 Task: Check for slow and disabled add-ins in Microsoft Outlook.
Action: Mouse moved to (39, 23)
Screenshot: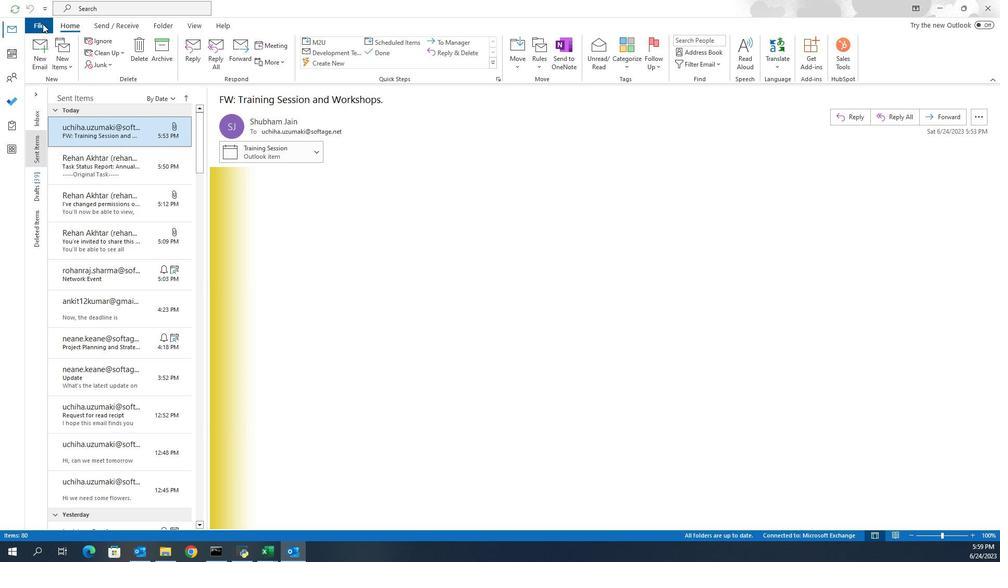 
Action: Mouse pressed left at (39, 23)
Screenshot: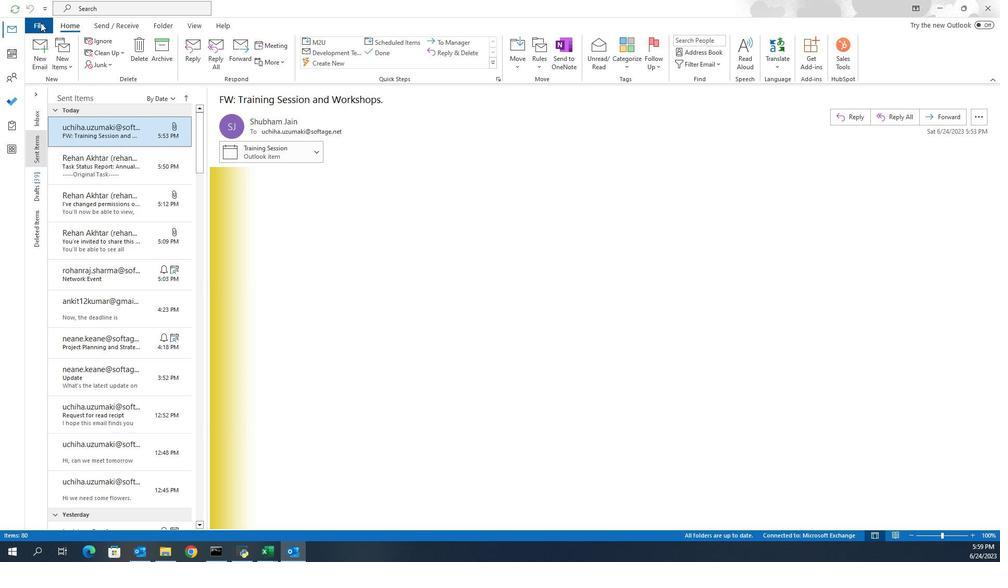 
Action: Mouse moved to (125, 314)
Screenshot: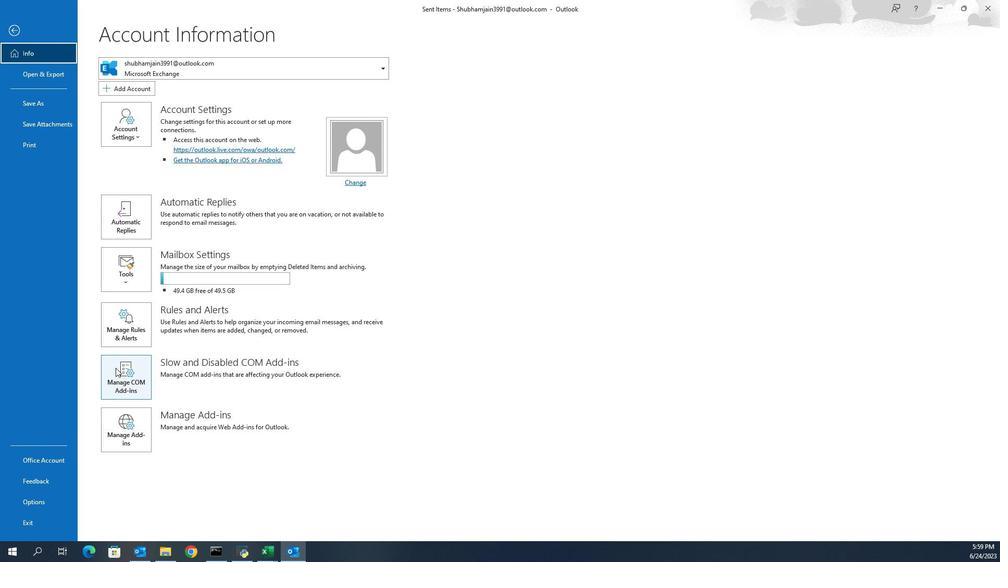 
Action: Mouse pressed left at (125, 314)
Screenshot: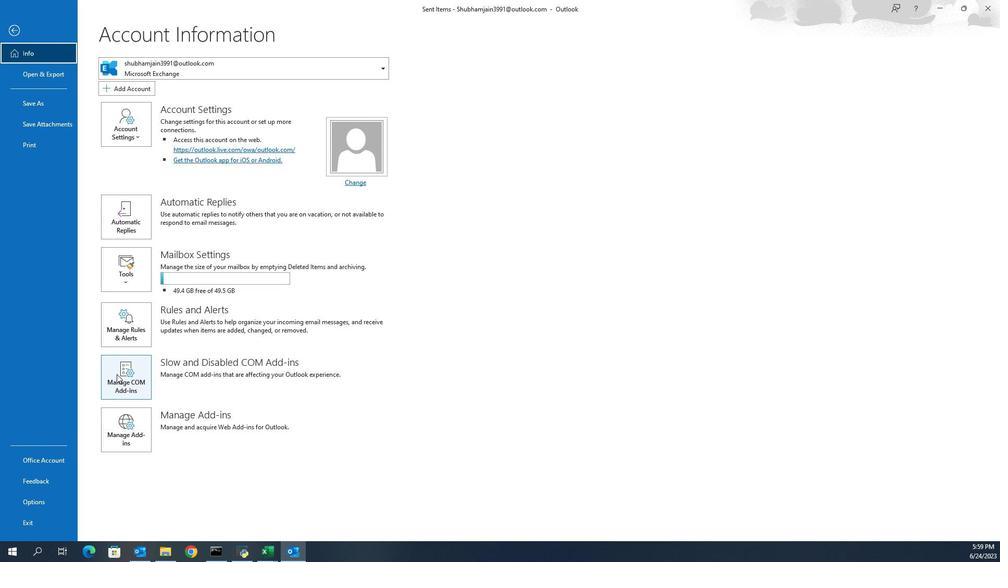 
Action: Mouse moved to (727, 319)
Screenshot: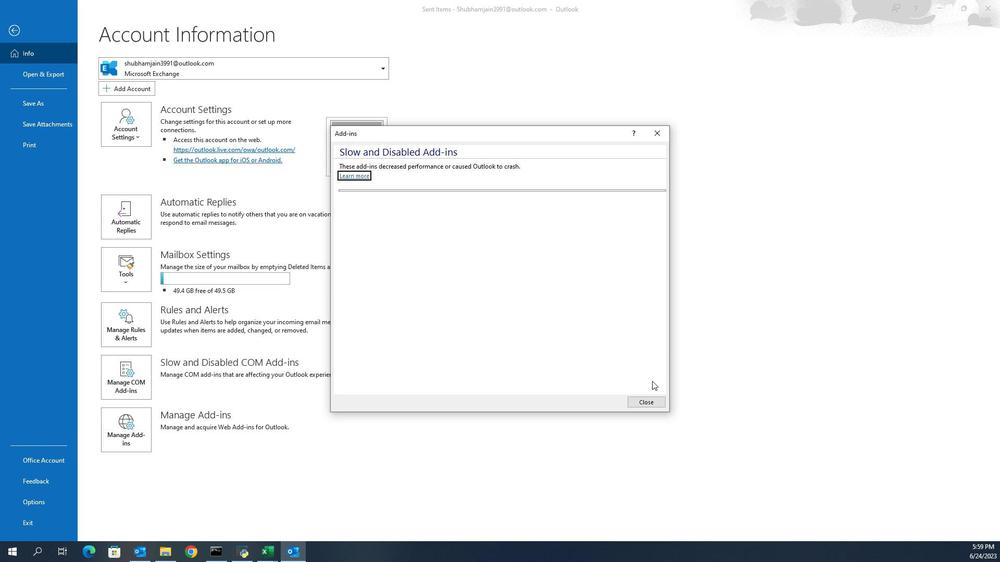 
